 Task: Find the cheapest round-trip flight from Los Angeles to New York, departing on August 1 and returning on October 30.
Action: Mouse pressed left at (310, 221)
Screenshot: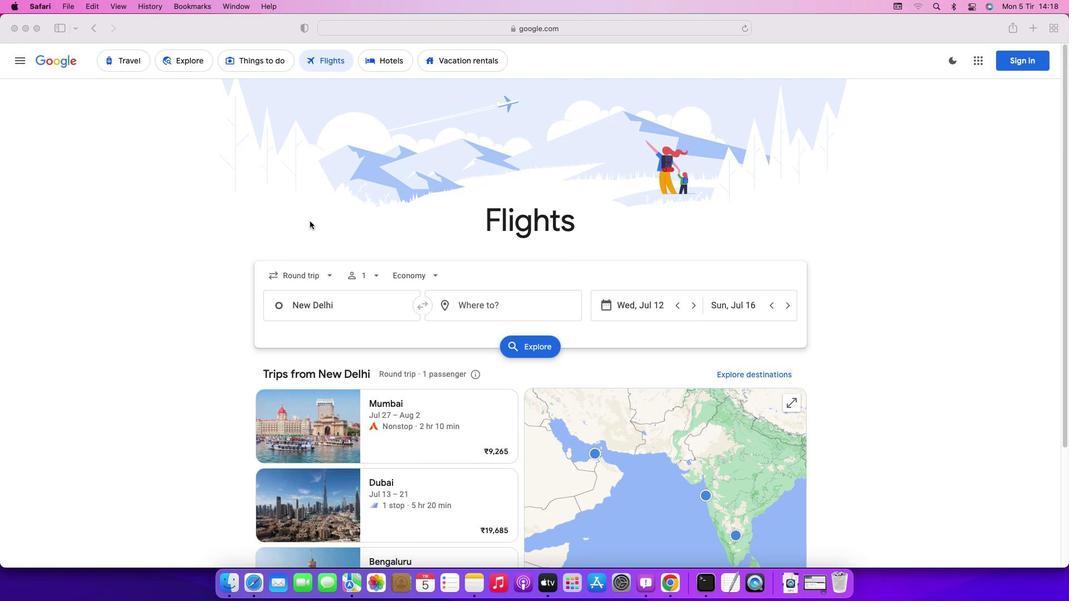 
Action: Mouse moved to (314, 274)
Screenshot: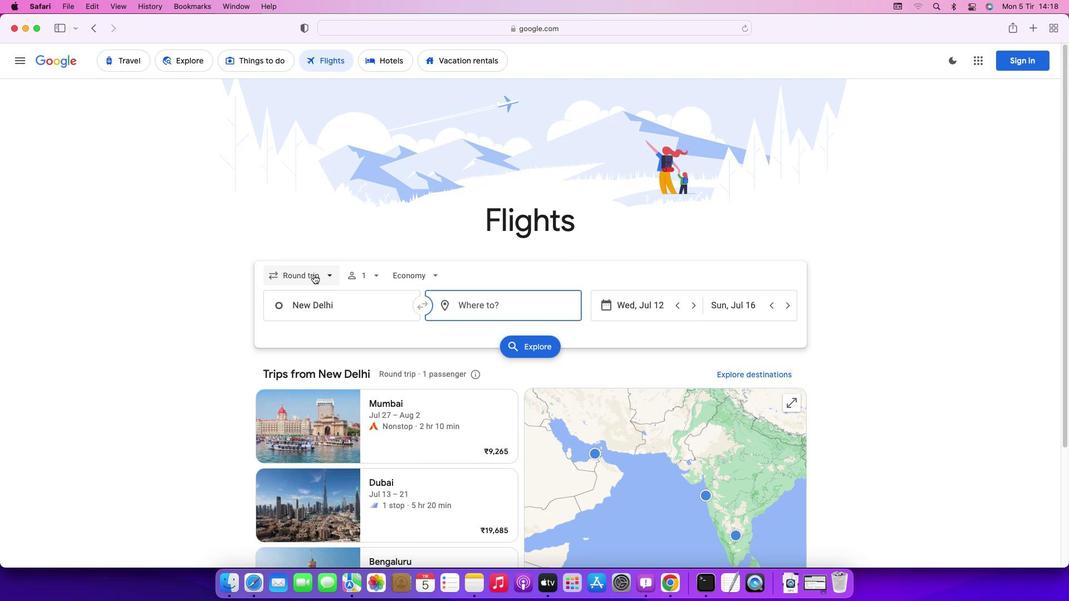 
Action: Mouse pressed left at (314, 274)
Screenshot: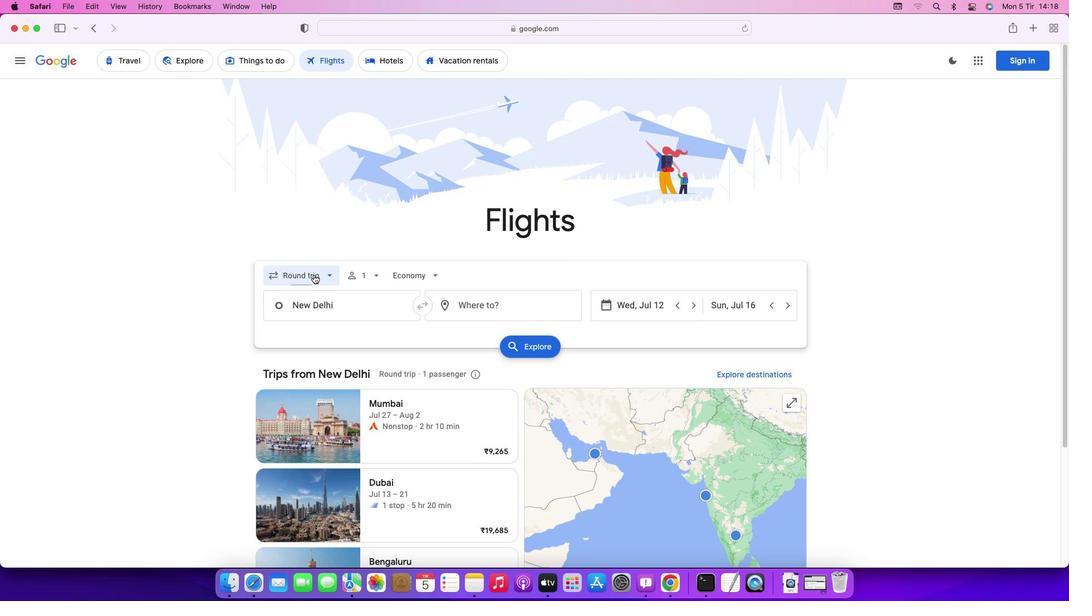 
Action: Mouse moved to (317, 303)
Screenshot: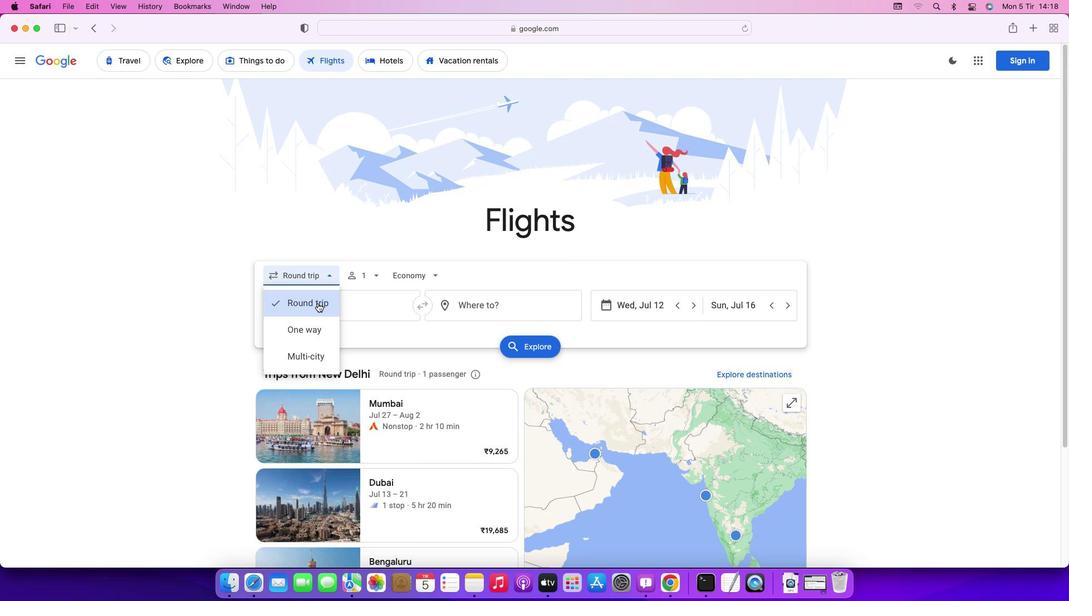 
Action: Mouse pressed left at (317, 303)
Screenshot: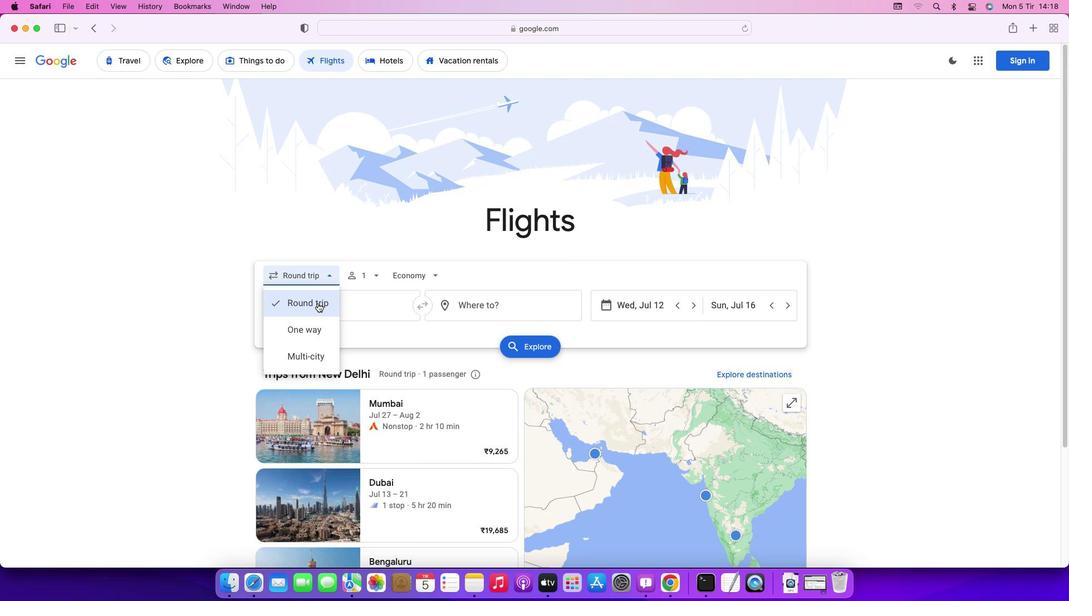 
Action: Mouse moved to (370, 275)
Screenshot: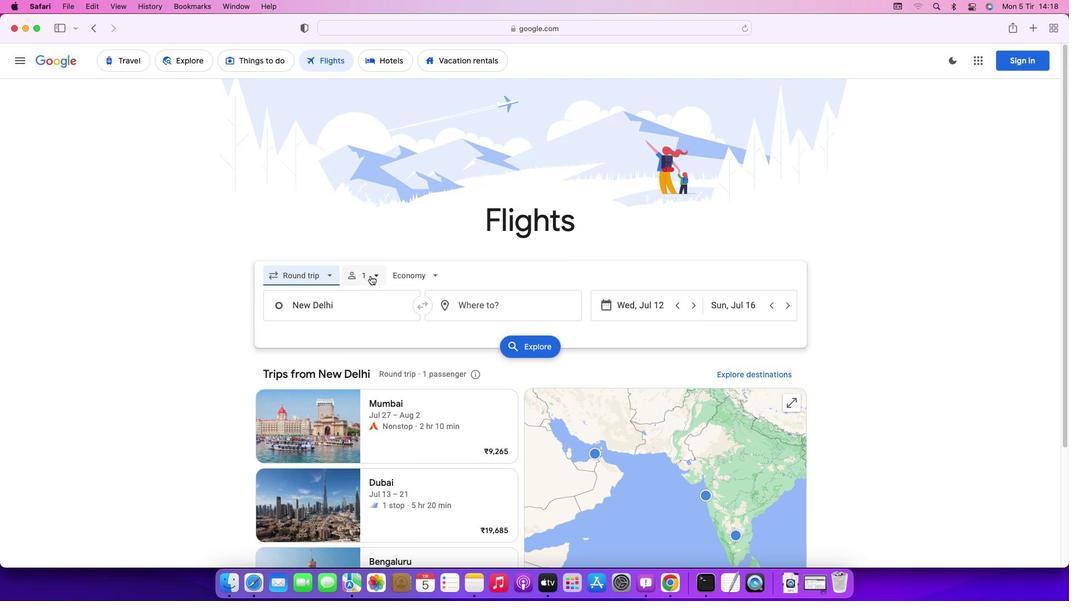 
Action: Mouse pressed left at (370, 275)
Screenshot: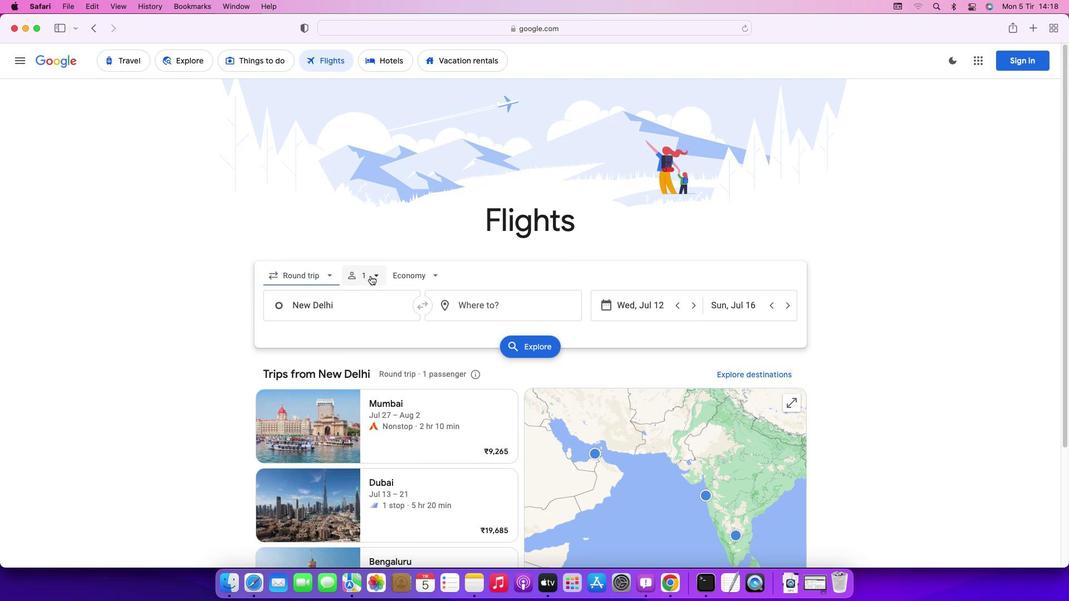 
Action: Mouse moved to (439, 305)
Screenshot: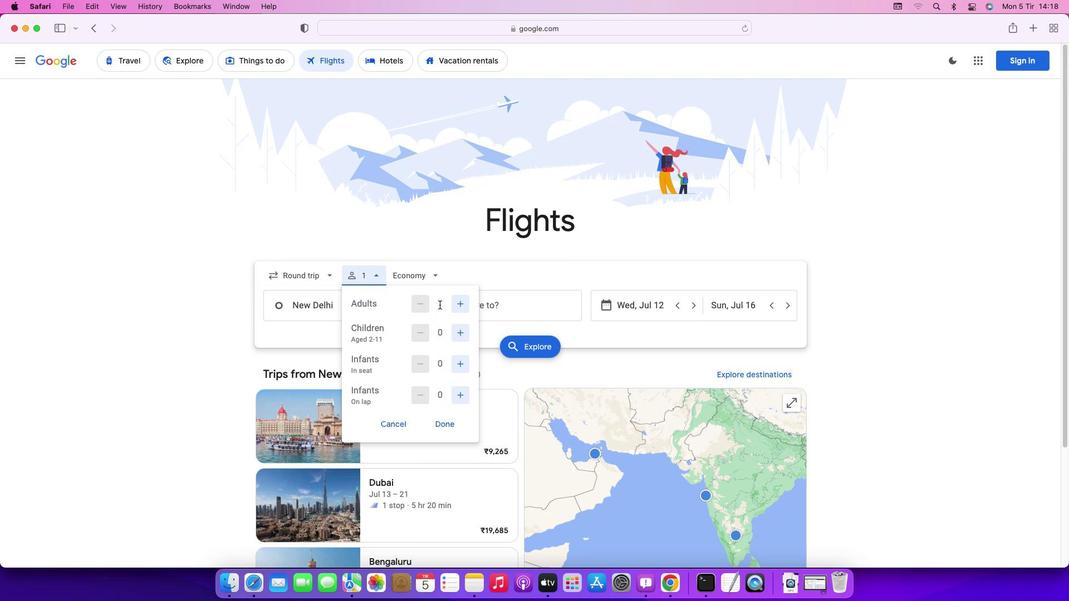 
Action: Mouse pressed left at (439, 305)
Screenshot: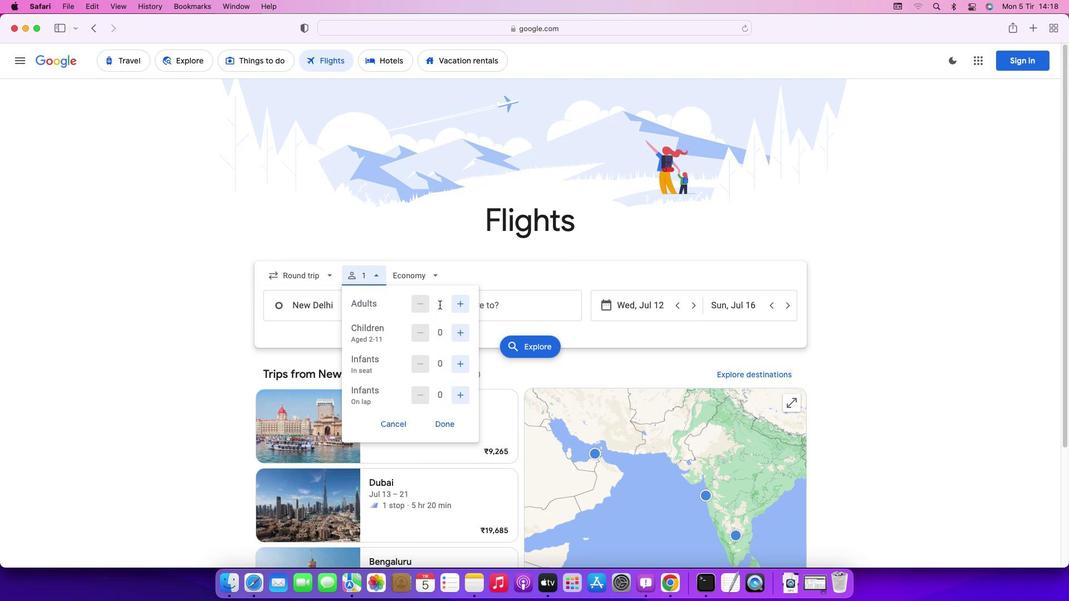 
Action: Mouse moved to (438, 423)
Screenshot: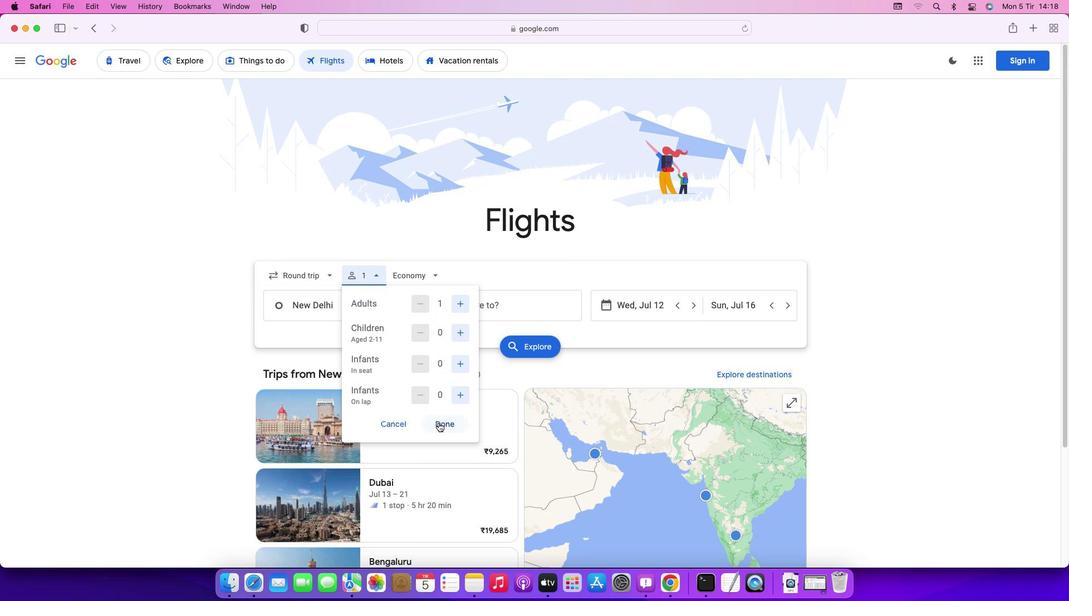 
Action: Mouse pressed left at (438, 423)
Screenshot: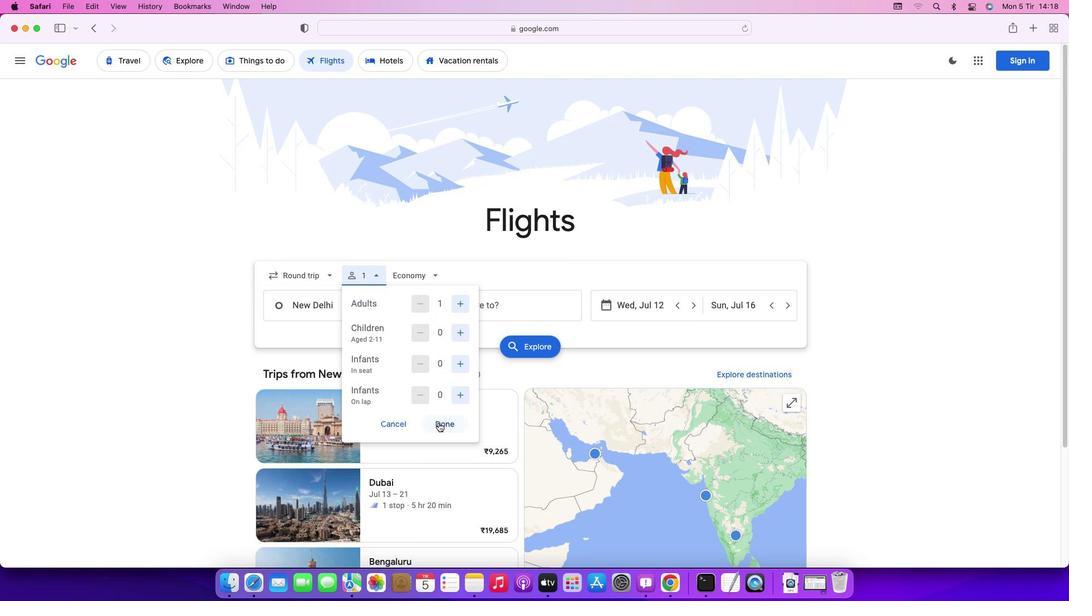 
Action: Mouse moved to (429, 276)
Screenshot: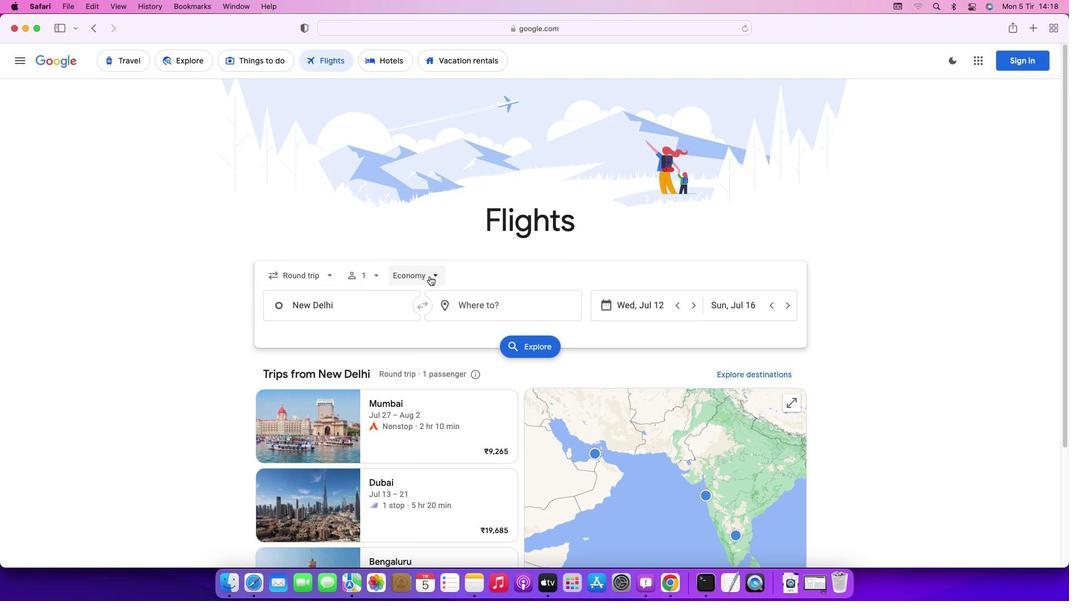 
Action: Mouse pressed left at (429, 276)
Screenshot: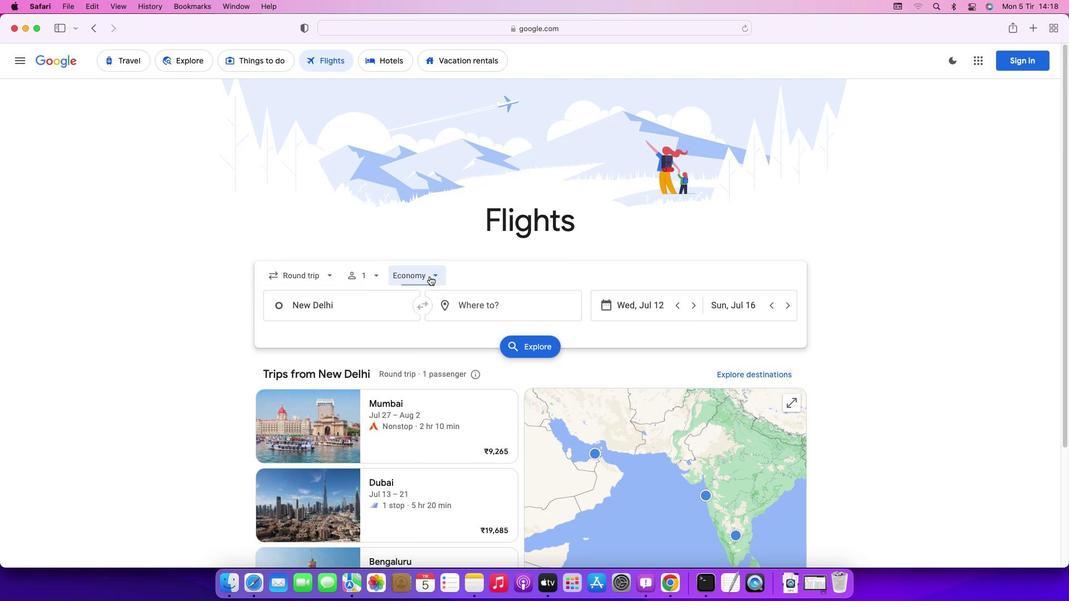 
Action: Mouse moved to (434, 301)
Screenshot: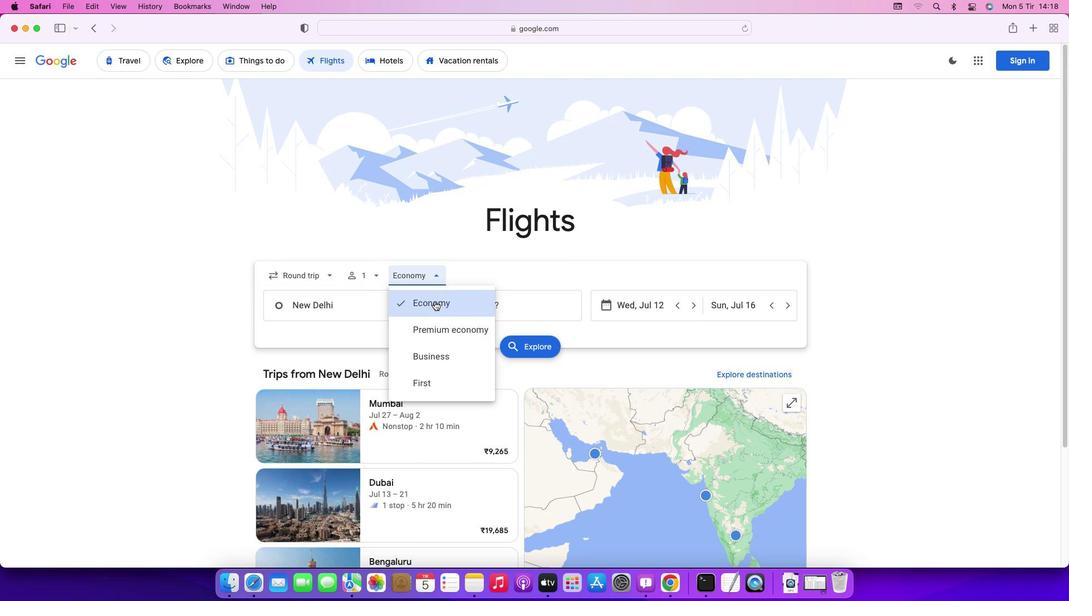 
Action: Mouse pressed left at (434, 301)
Screenshot: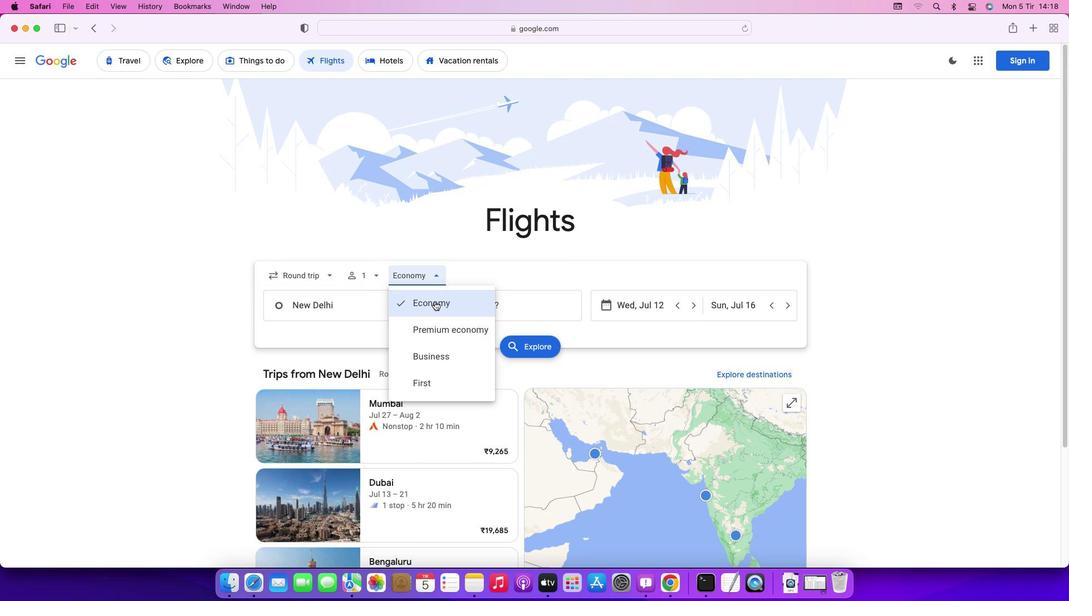
Action: Mouse moved to (350, 308)
Screenshot: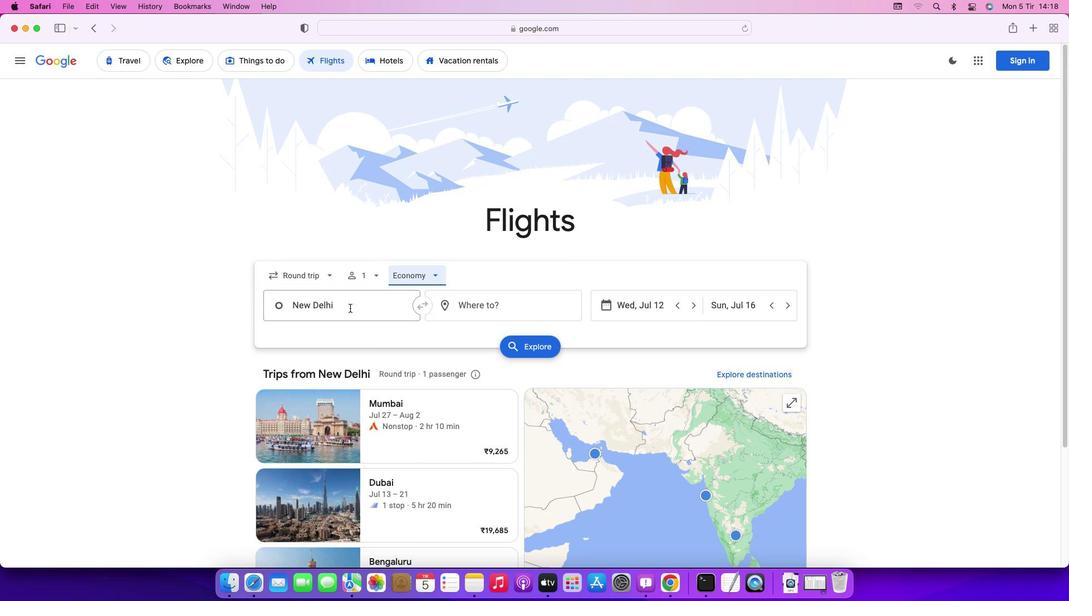 
Action: Mouse pressed left at (350, 308)
Screenshot: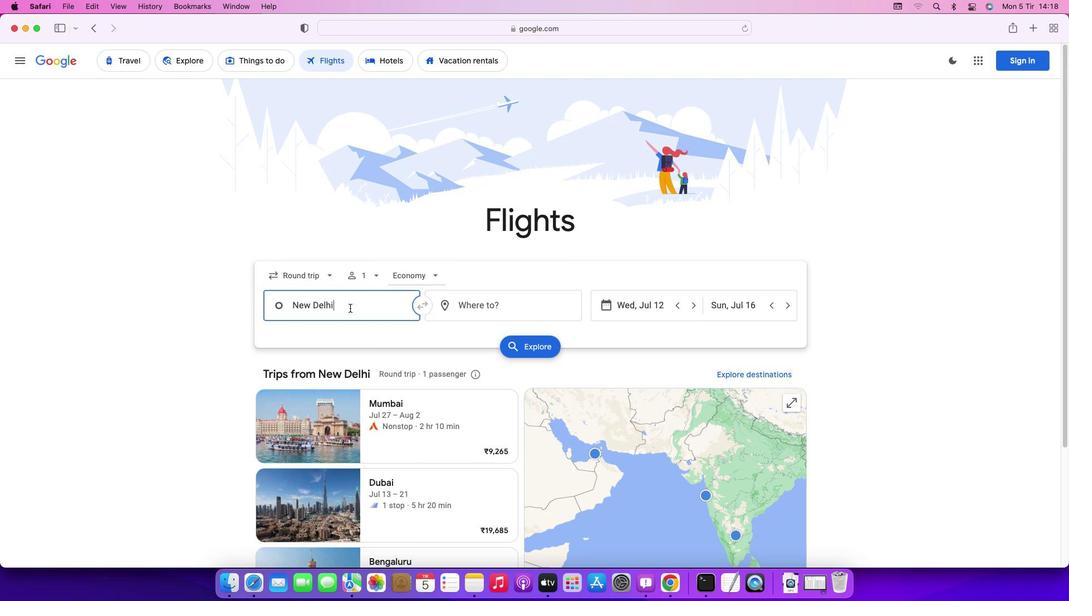 
Action: Mouse moved to (350, 308)
Screenshot: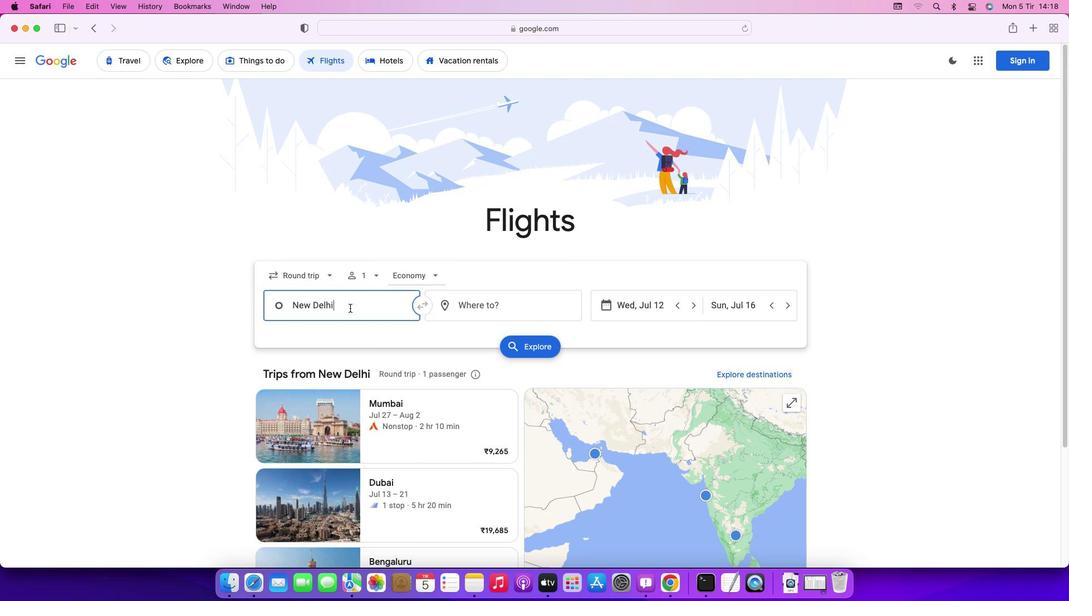
Action: Key pressed Key.backspaceKey.caps_lock'L'Key.caps_lock'o''s'Key.spaceKey.caps_lock'A'Key.caps_lock'n''g''e''l''e''s'Key.enter
Screenshot: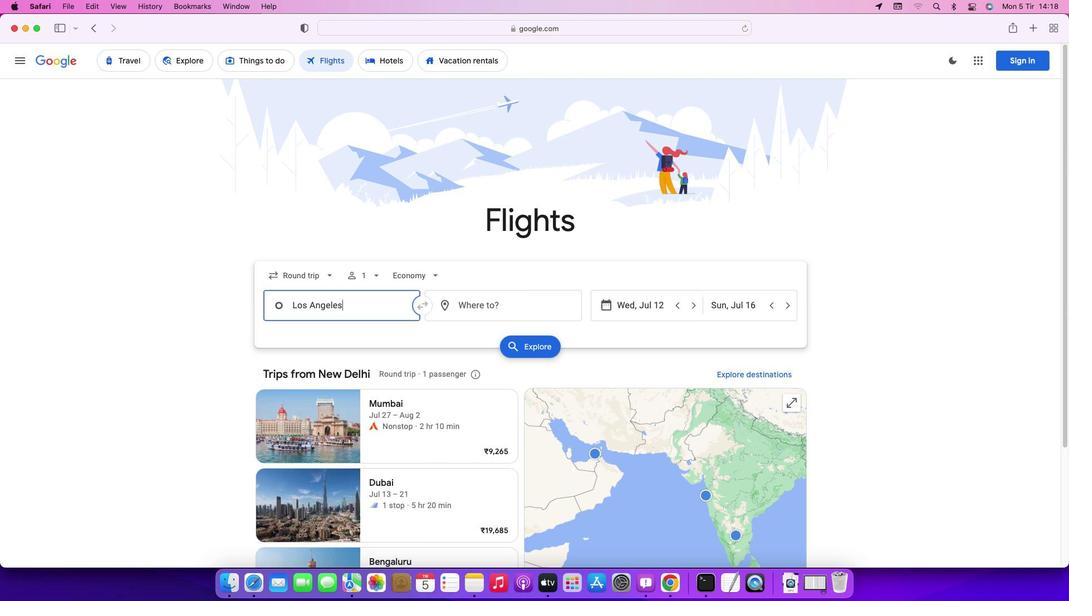 
Action: Mouse moved to (482, 306)
Screenshot: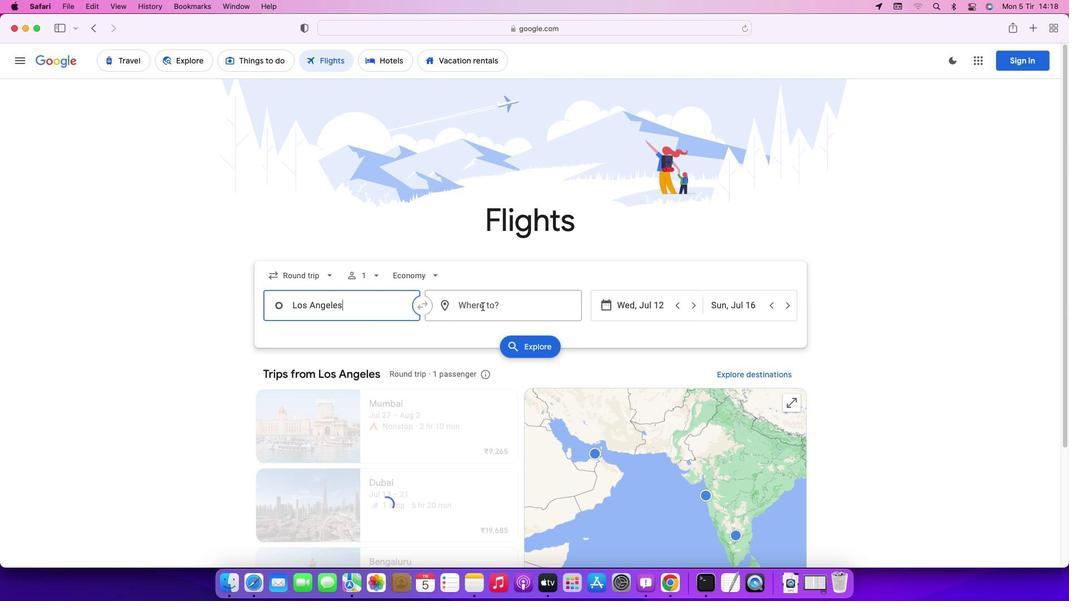 
Action: Mouse pressed left at (482, 306)
Screenshot: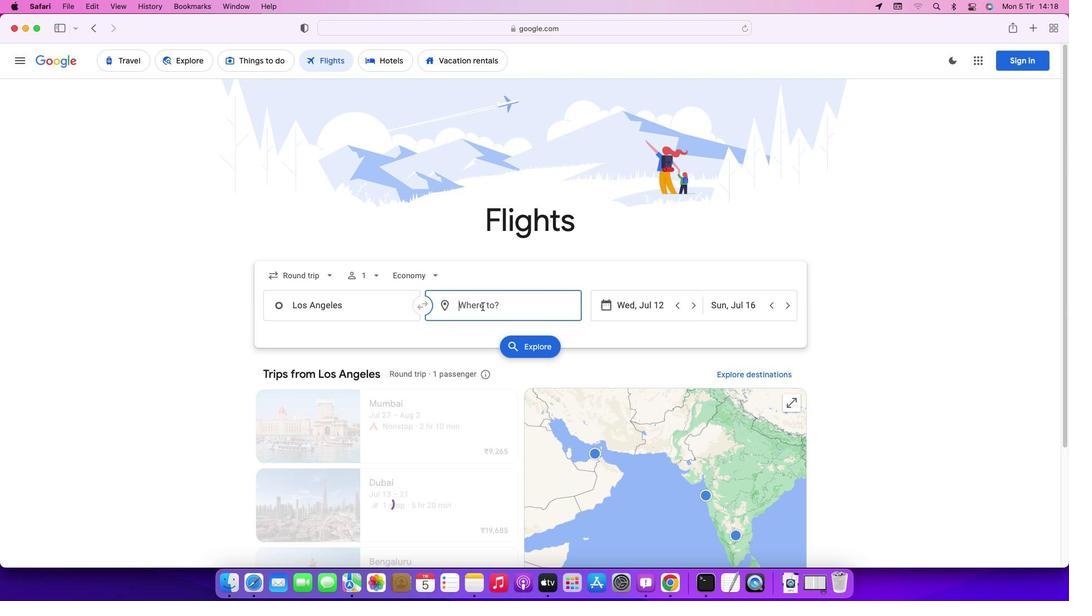 
Action: Key pressed Key.caps_lock'N'Key.caps_lock'e''w'Key.spaceKey.caps_lock'Y'Key.caps_lock'o''r''k'Key.enter
Screenshot: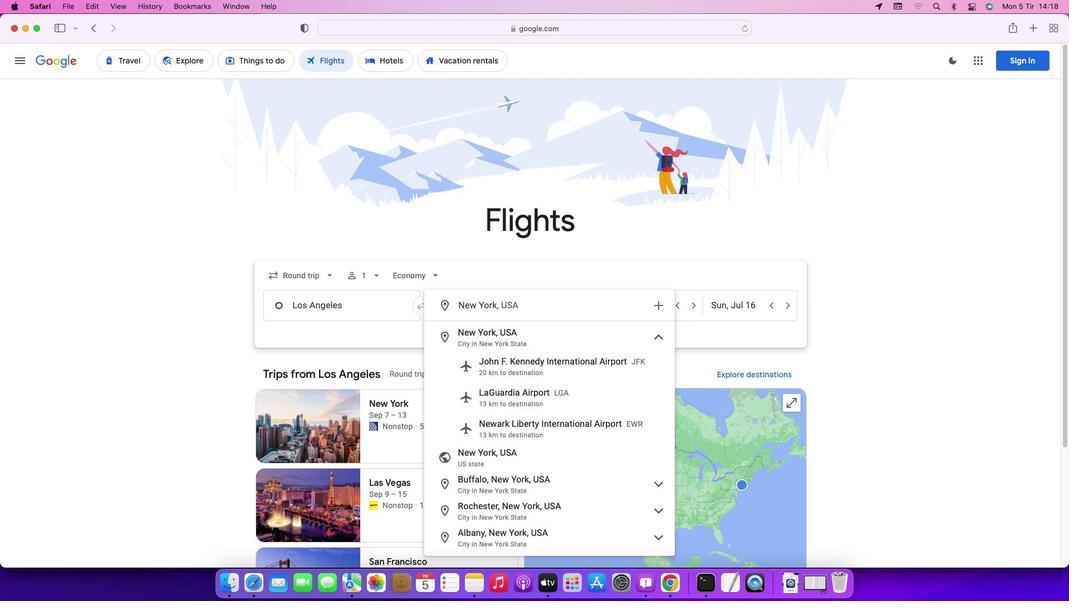 
Action: Mouse moved to (667, 304)
Screenshot: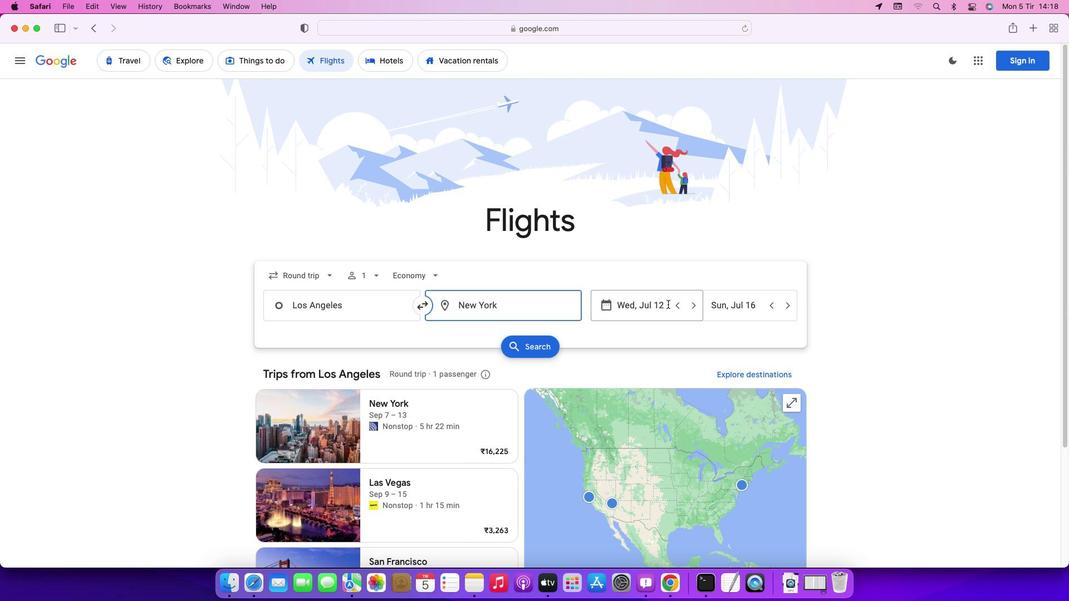 
Action: Mouse pressed left at (667, 304)
Screenshot: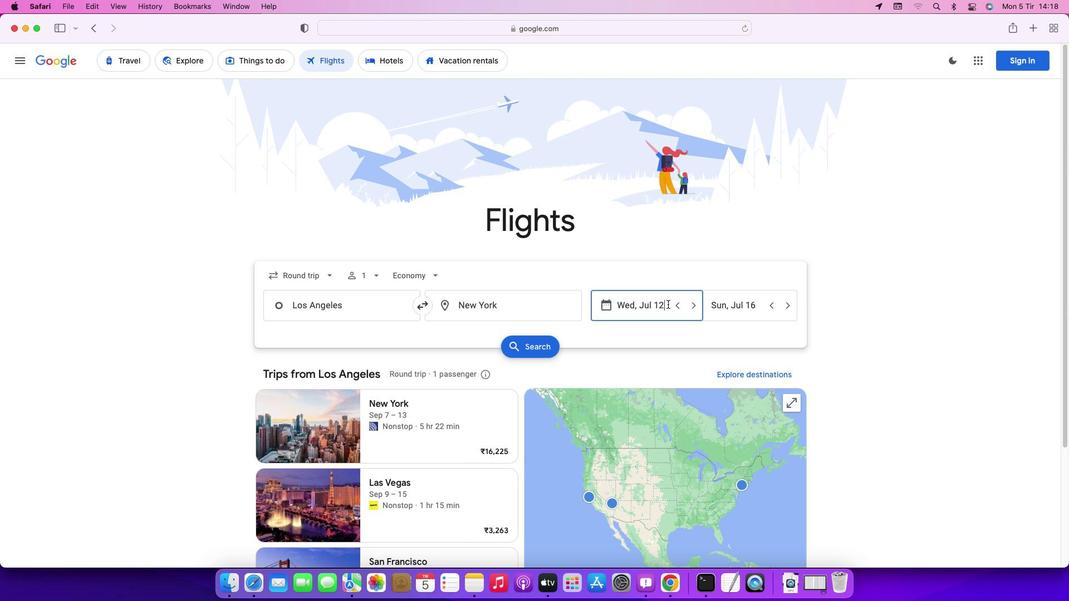 
Action: Mouse moved to (805, 416)
Screenshot: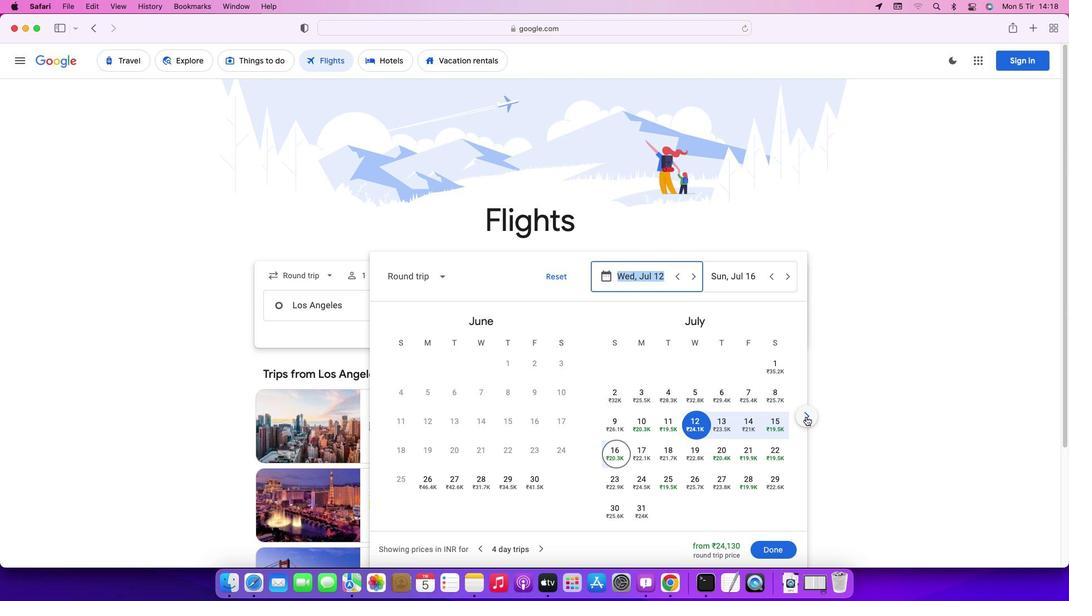 
Action: Mouse pressed left at (805, 416)
Screenshot: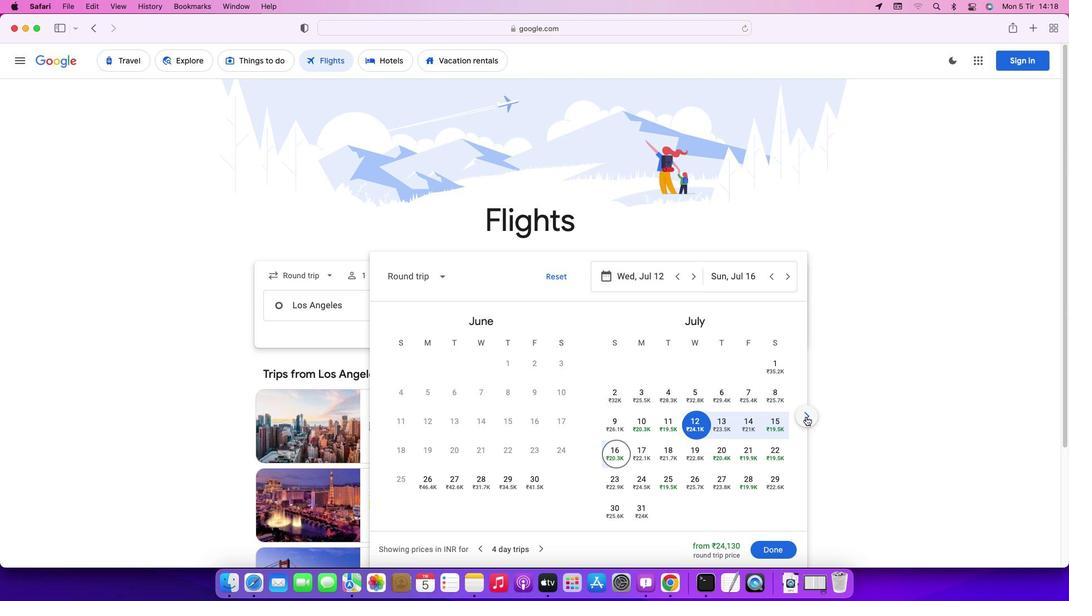 
Action: Mouse moved to (667, 364)
Screenshot: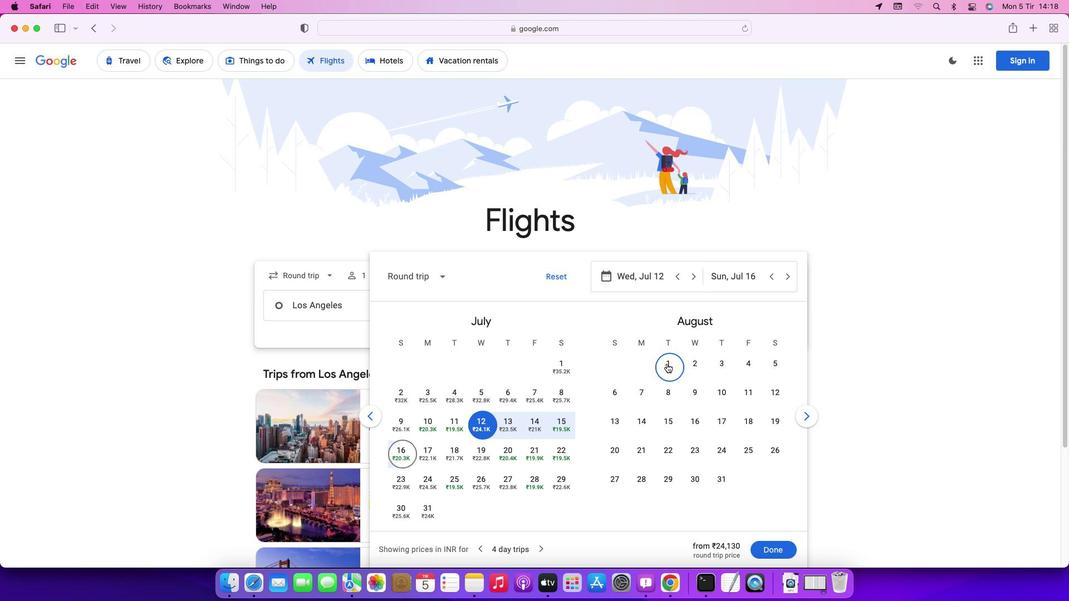 
Action: Mouse pressed left at (667, 364)
Screenshot: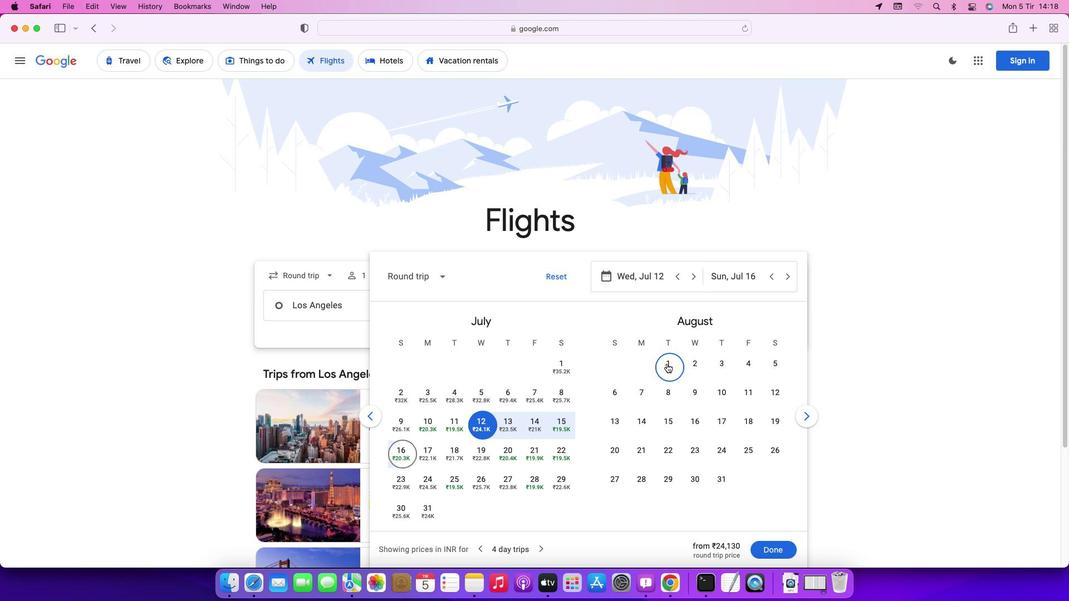 
Action: Mouse moved to (808, 419)
Screenshot: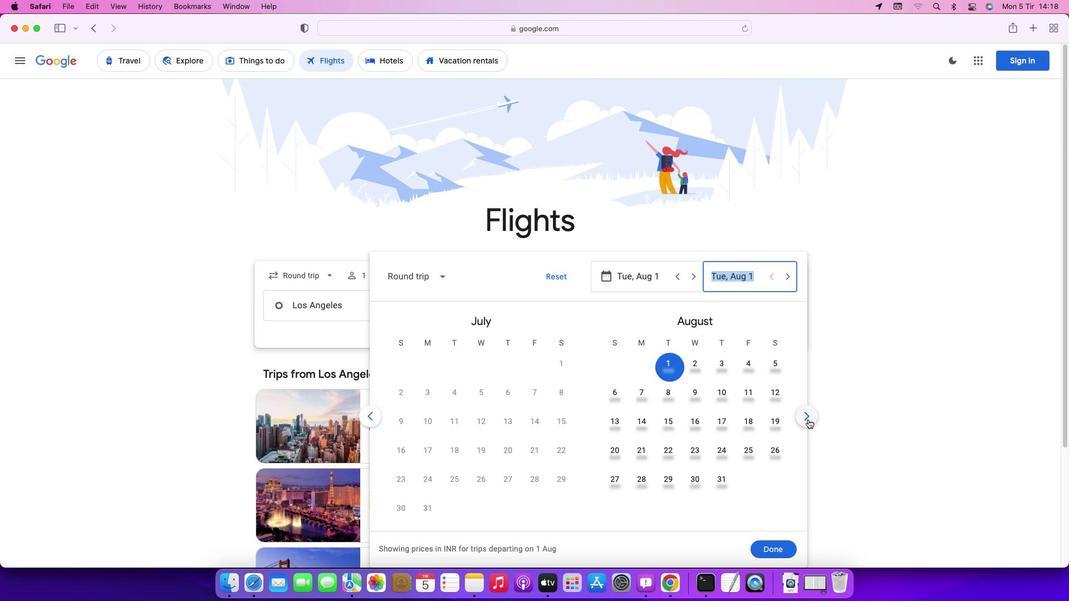 
Action: Mouse pressed left at (808, 419)
Screenshot: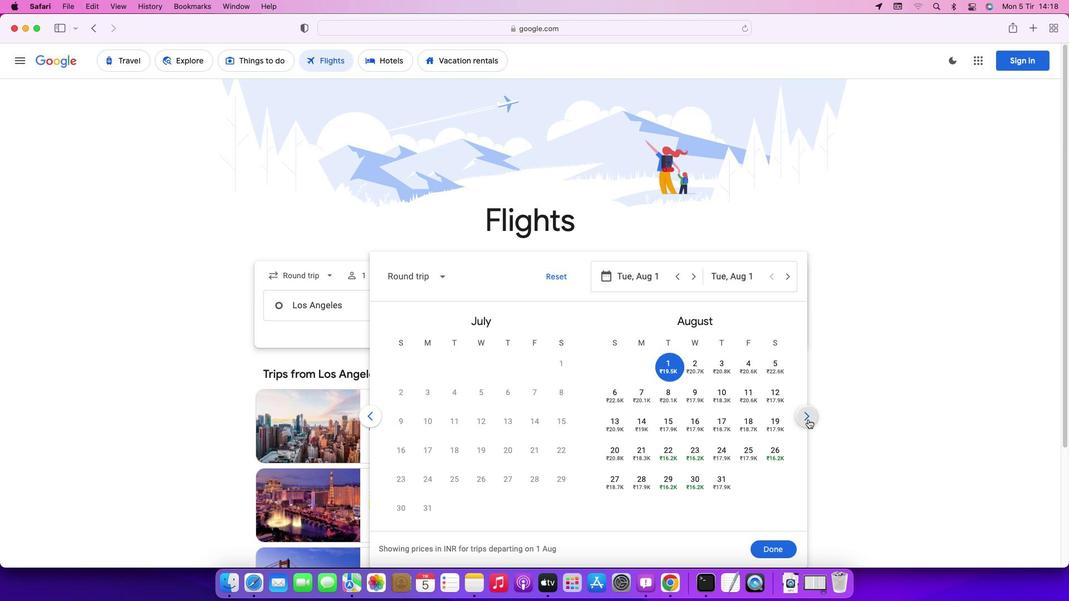 
Action: Mouse moved to (808, 419)
Screenshot: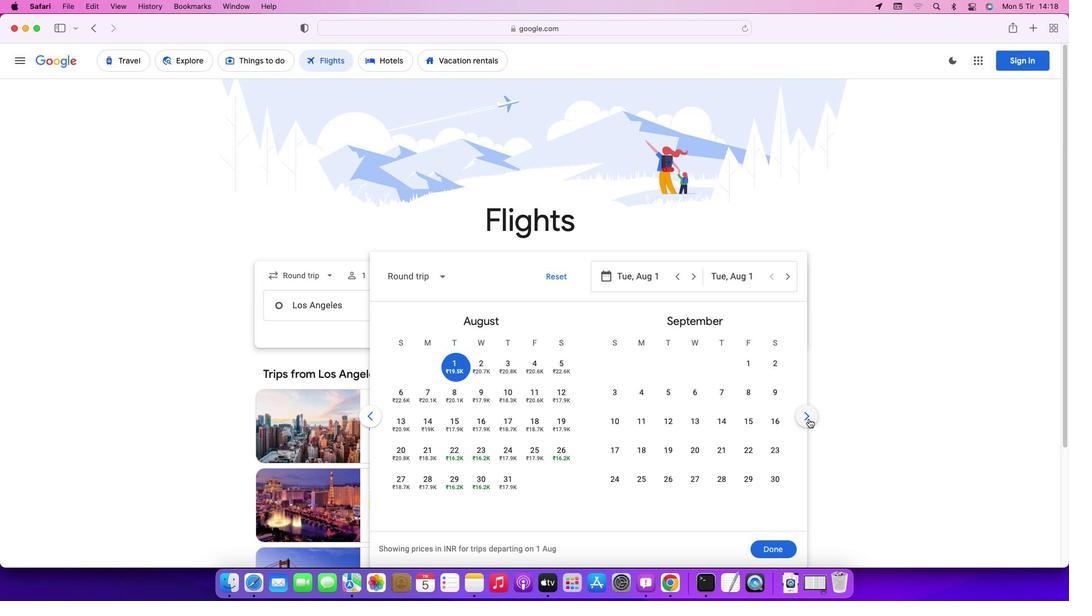 
Action: Mouse pressed left at (808, 419)
Screenshot: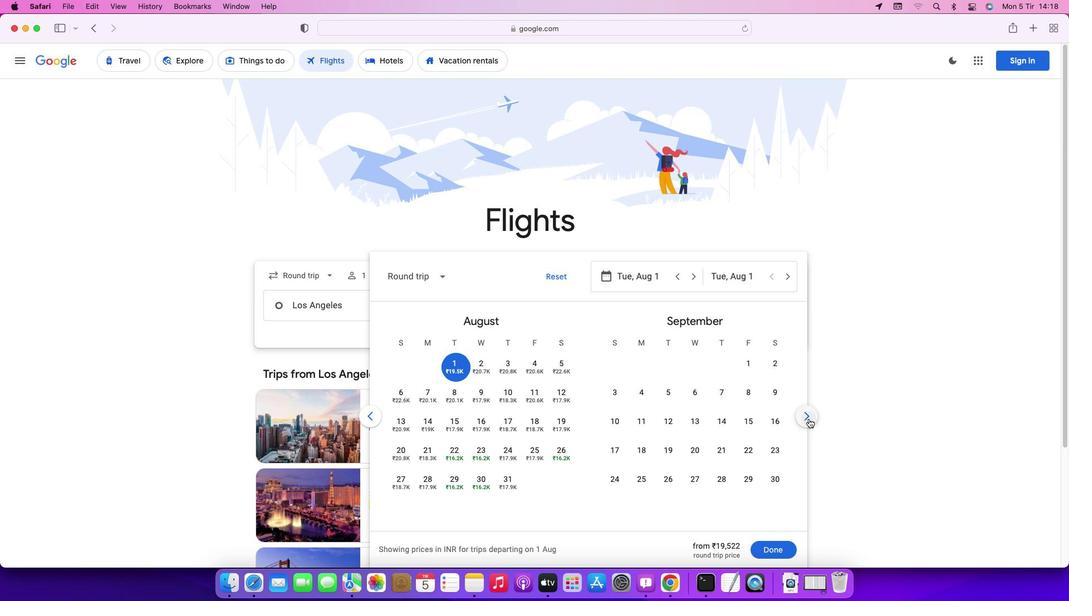 
Action: Mouse moved to (646, 477)
Screenshot: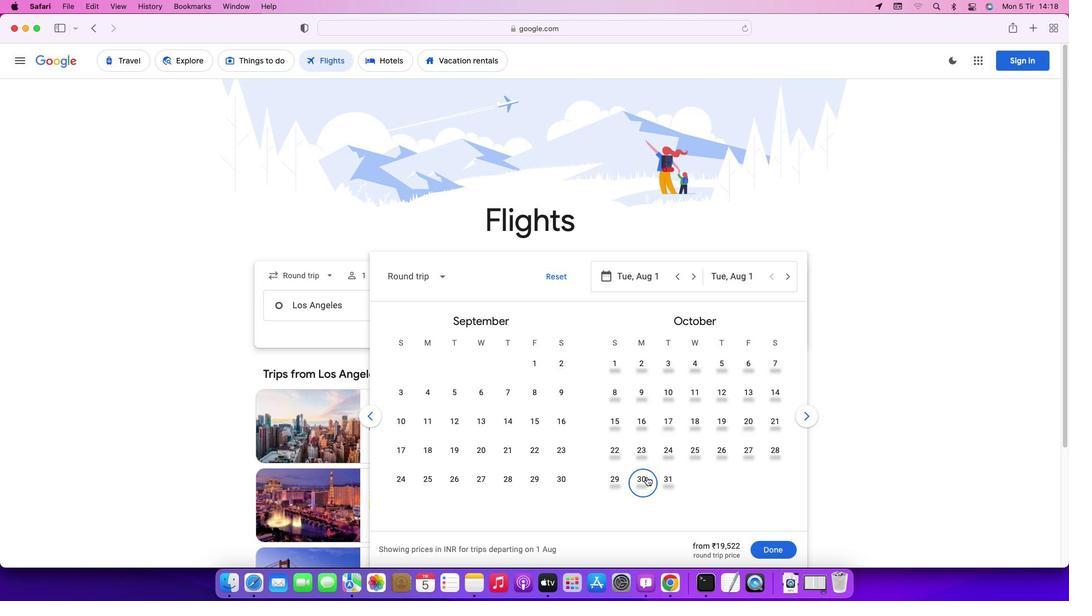 
Action: Mouse pressed left at (646, 477)
Screenshot: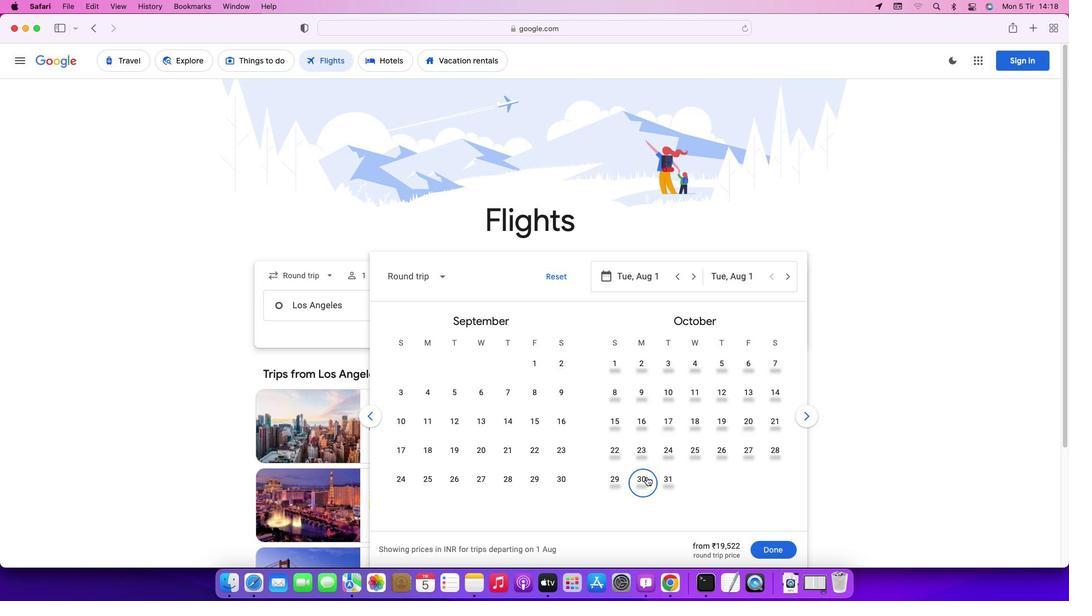 
Action: Mouse moved to (784, 547)
Screenshot: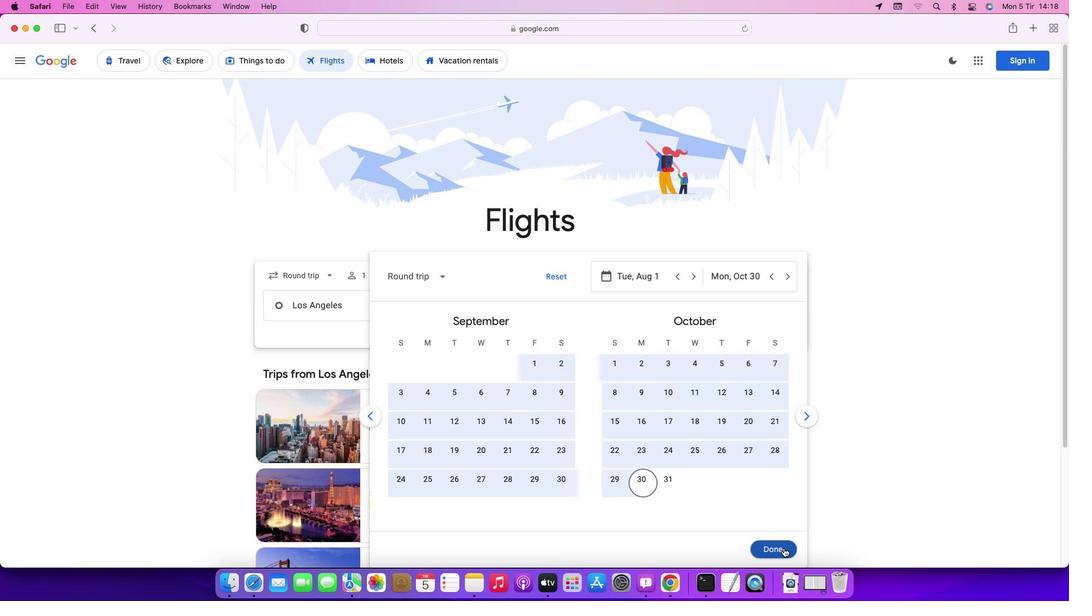 
Action: Mouse pressed left at (784, 547)
Screenshot: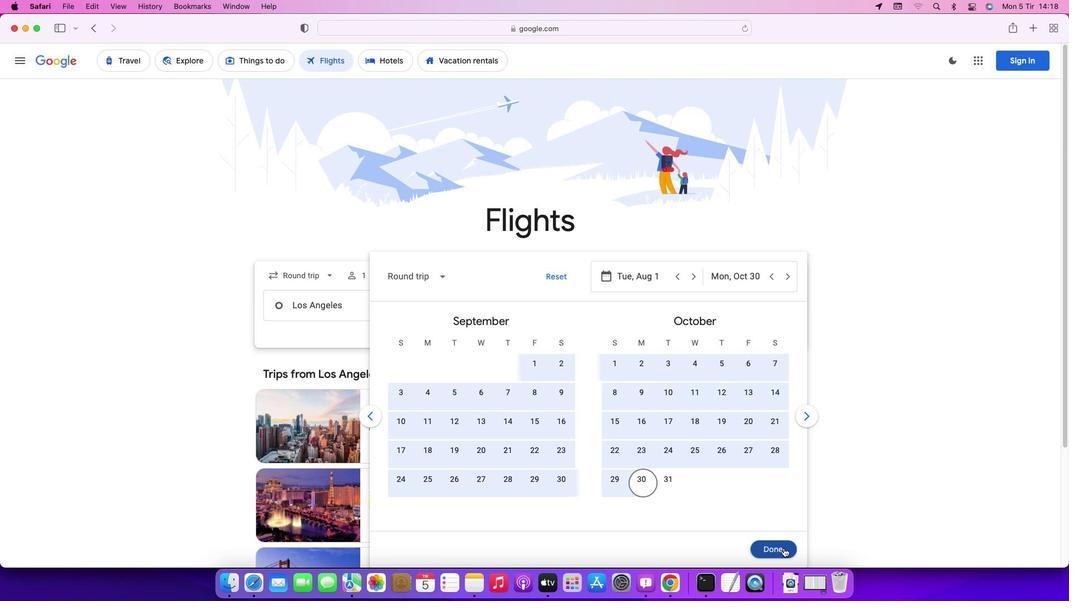 
Action: Mouse moved to (529, 343)
Screenshot: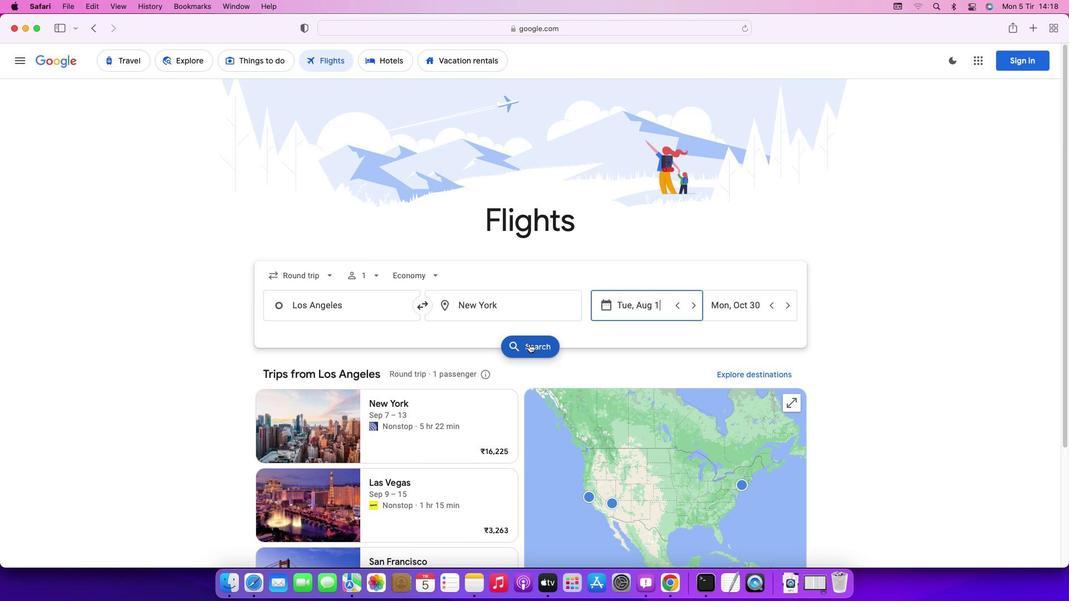 
Action: Mouse pressed left at (529, 343)
Screenshot: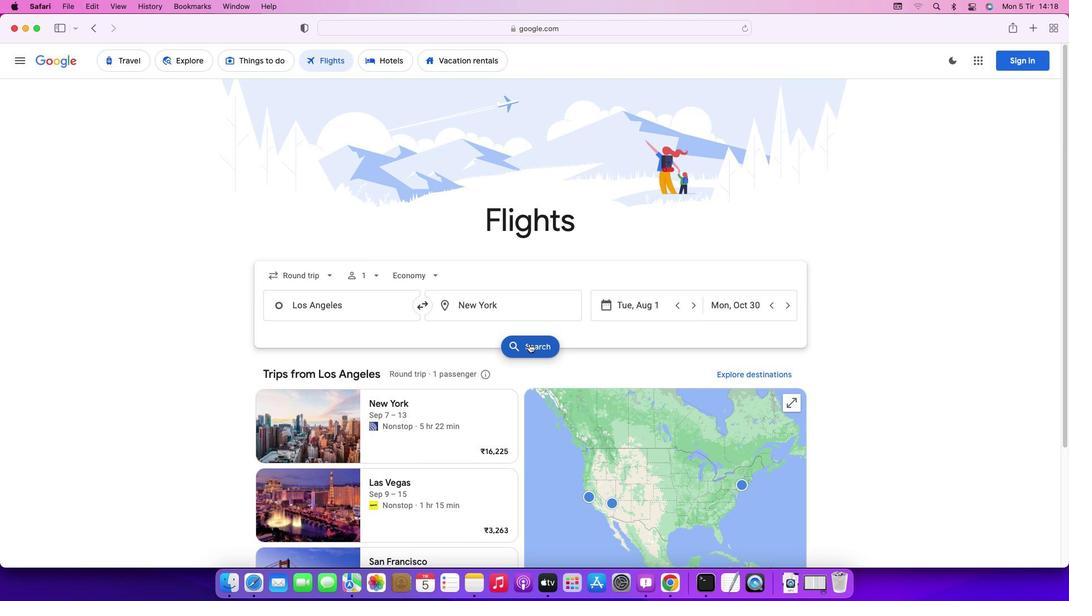 
Action: Mouse moved to (802, 257)
Screenshot: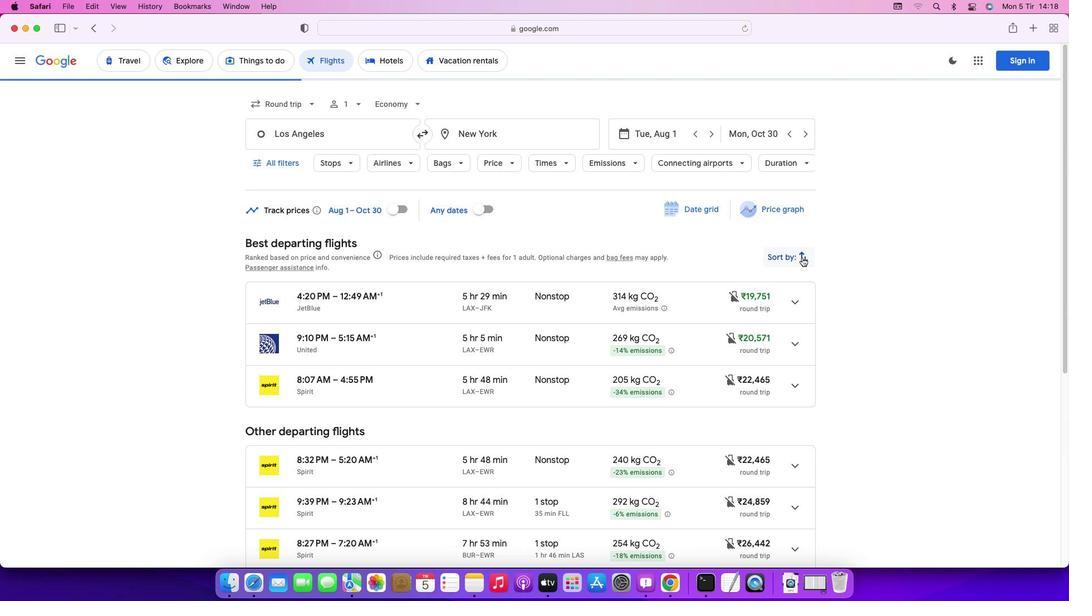
Action: Mouse pressed left at (802, 257)
Screenshot: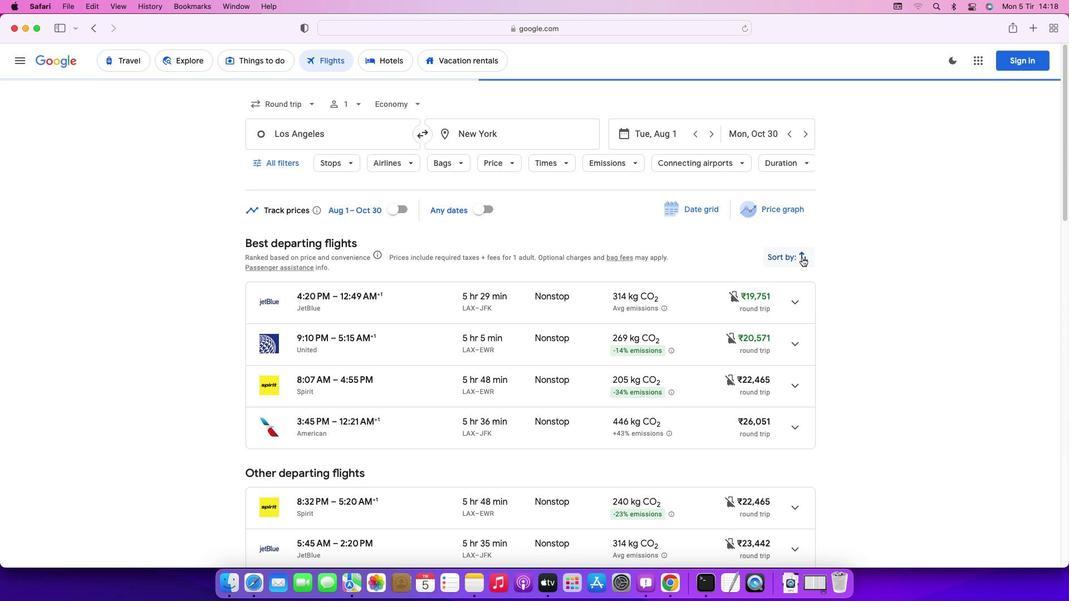 
Action: Mouse moved to (777, 319)
Screenshot: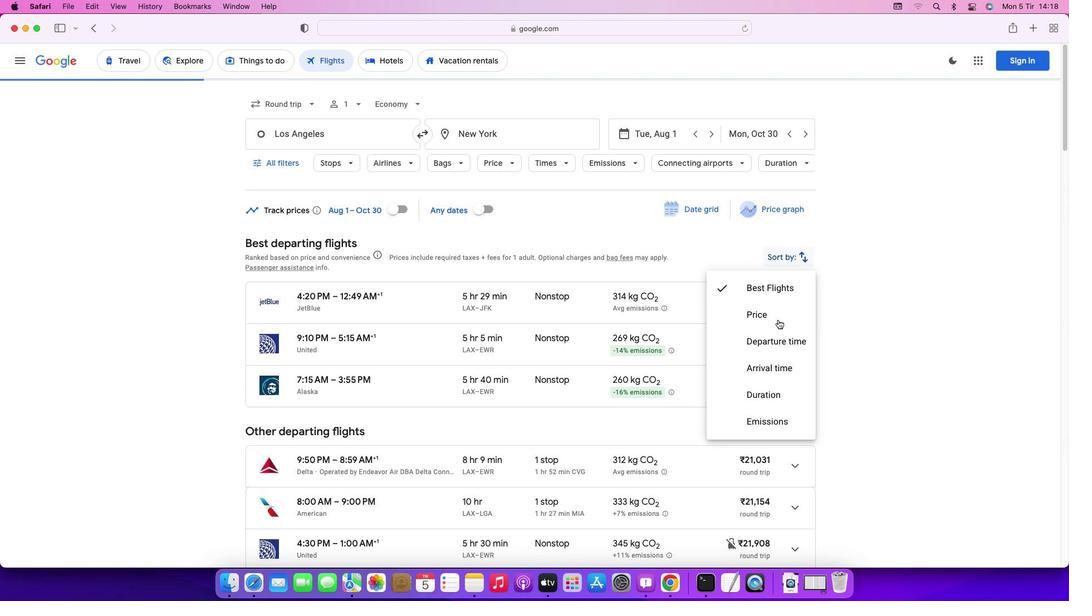 
Action: Mouse pressed left at (777, 319)
Screenshot: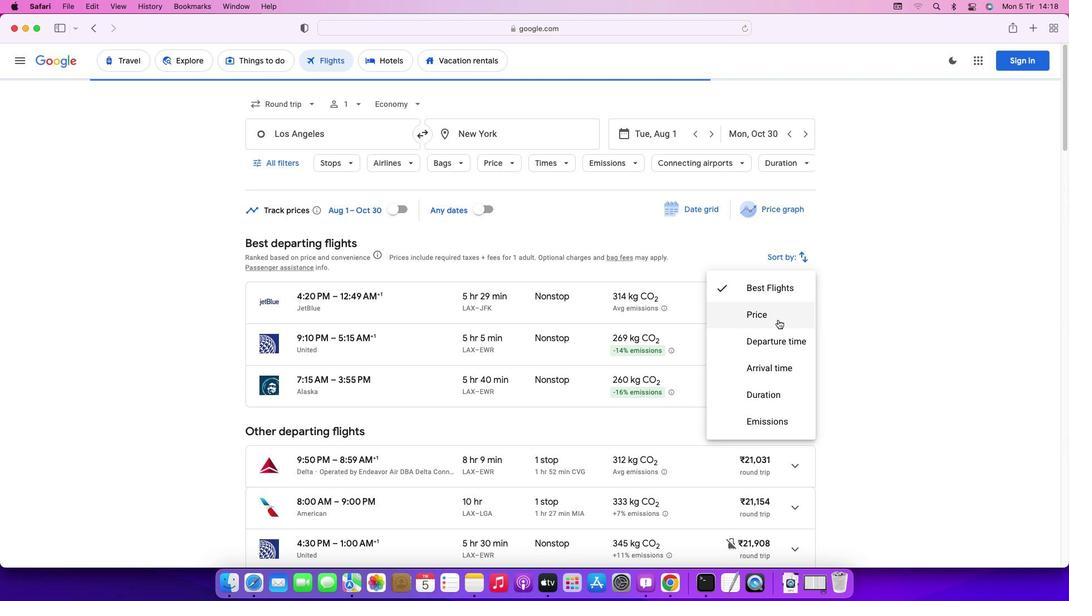 
Action: Mouse moved to (868, 382)
Screenshot: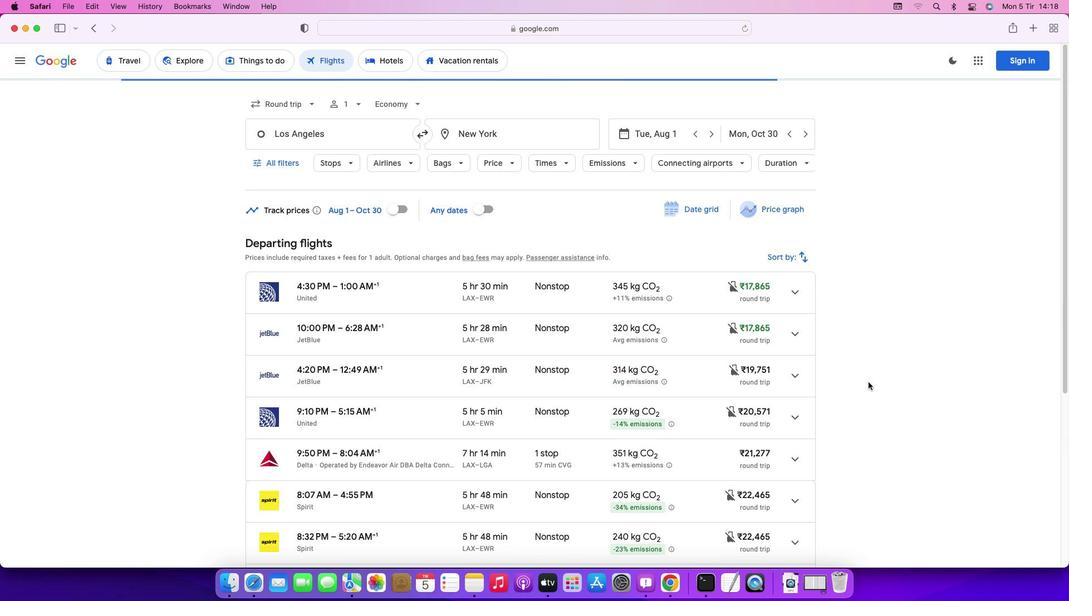 
Action: Mouse scrolled (868, 382) with delta (0, 0)
Screenshot: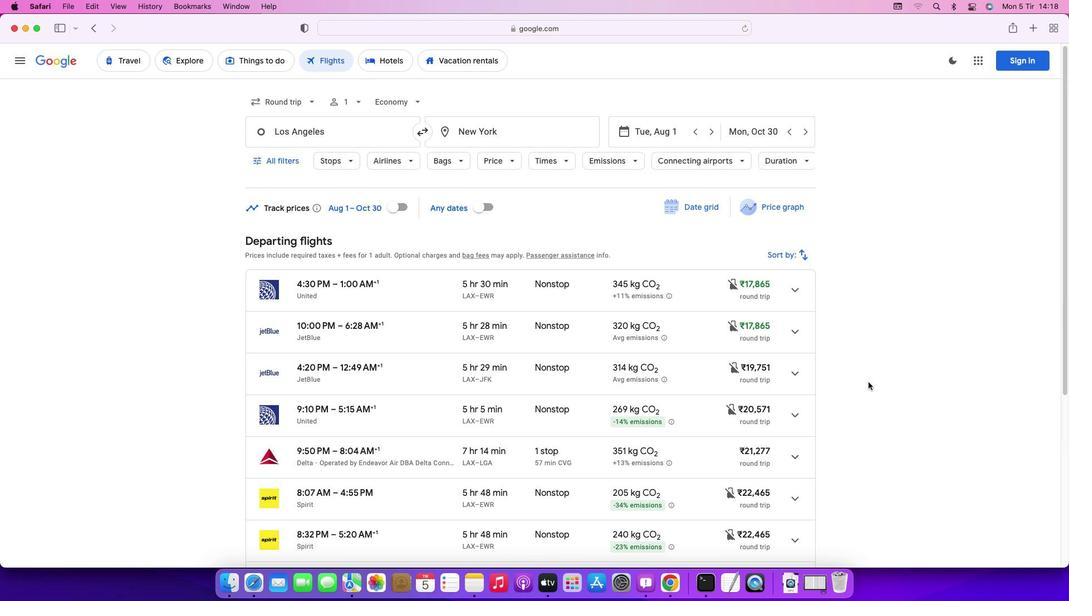 
Action: Mouse scrolled (868, 382) with delta (0, 0)
Screenshot: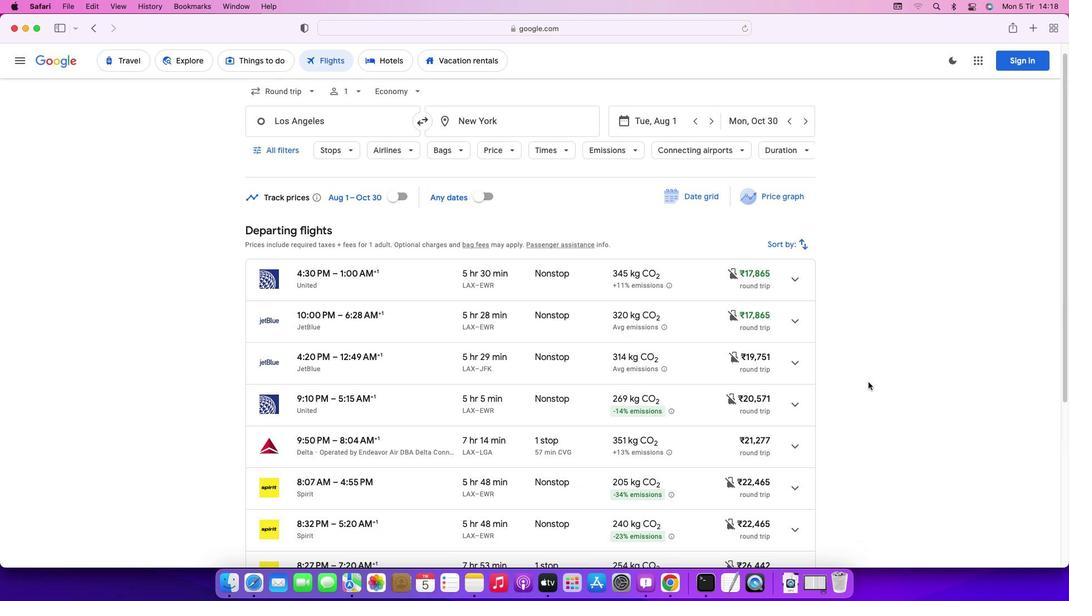 
Action: Mouse scrolled (868, 382) with delta (0, 0)
Screenshot: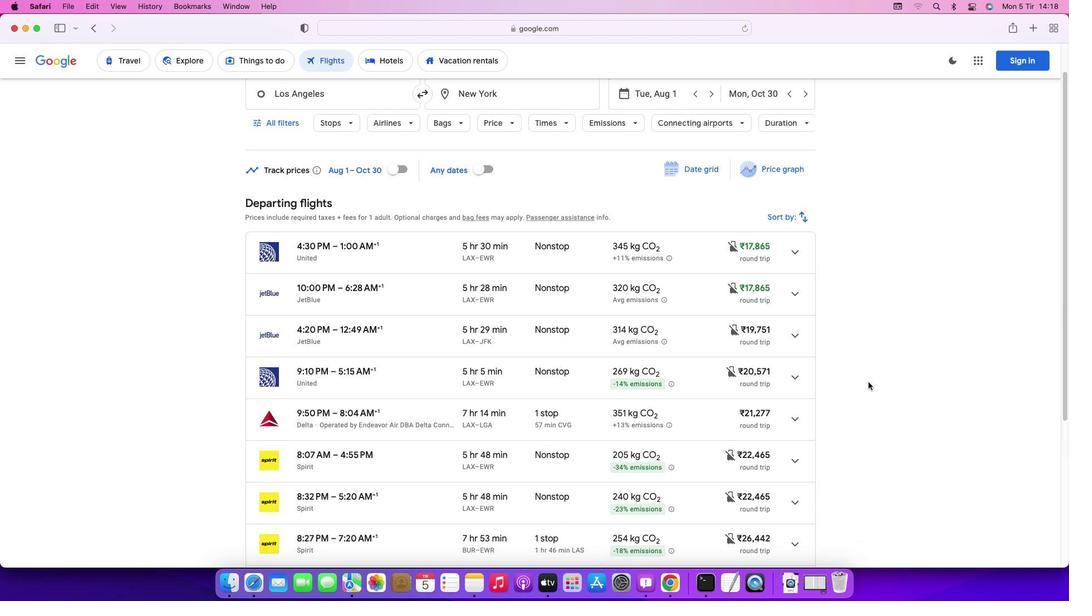 
Action: Mouse moved to (843, 461)
Screenshot: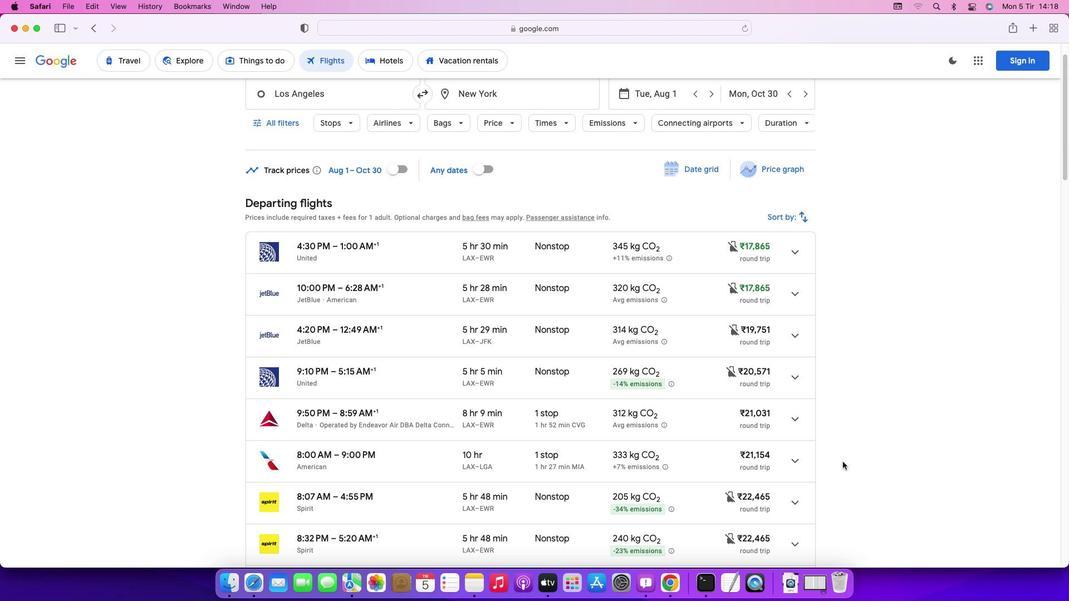 
Action: Mouse scrolled (843, 461) with delta (0, 0)
Screenshot: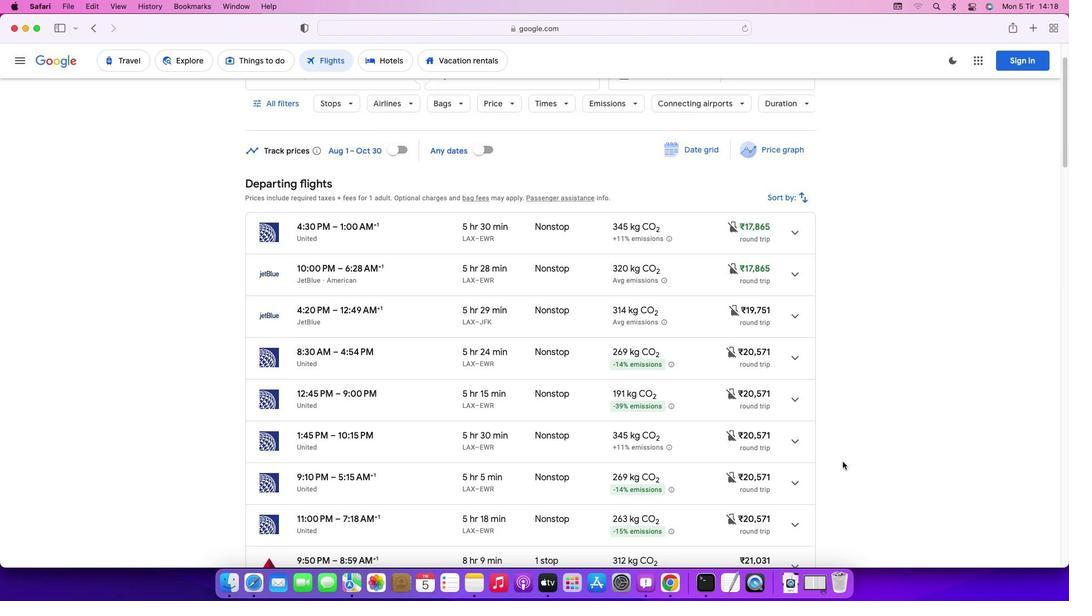 
Action: Mouse scrolled (843, 461) with delta (0, 0)
Screenshot: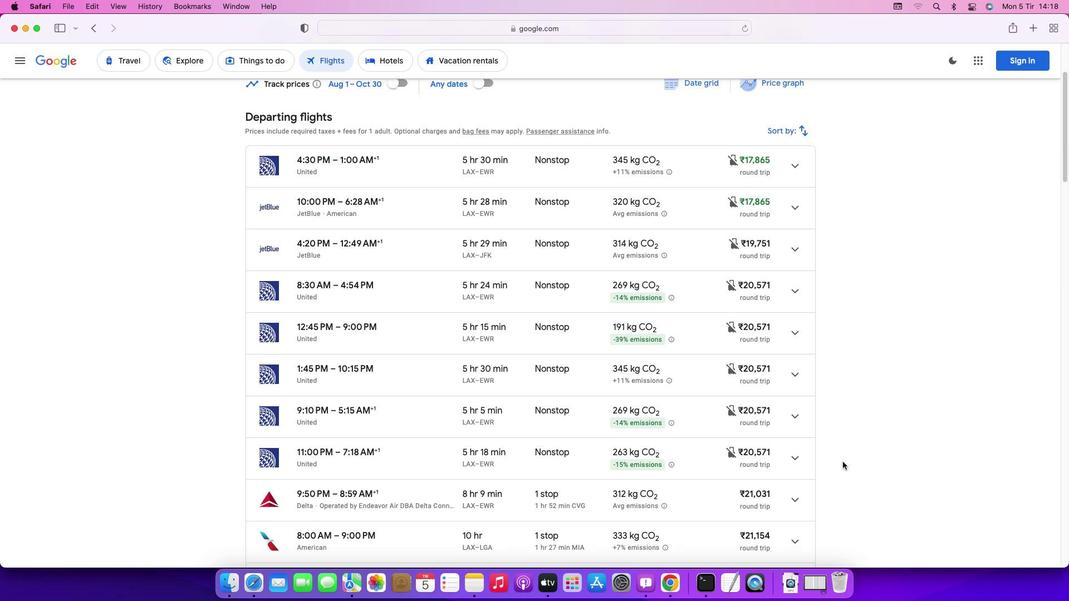 
Action: Mouse scrolled (843, 461) with delta (0, -1)
Screenshot: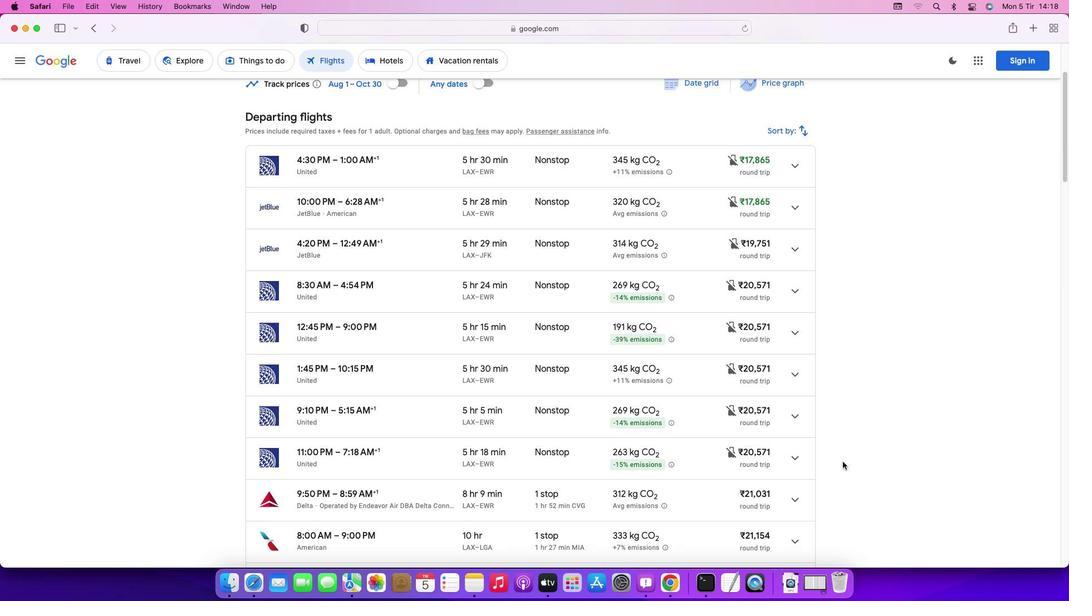 
Action: Mouse scrolled (843, 461) with delta (0, 0)
Screenshot: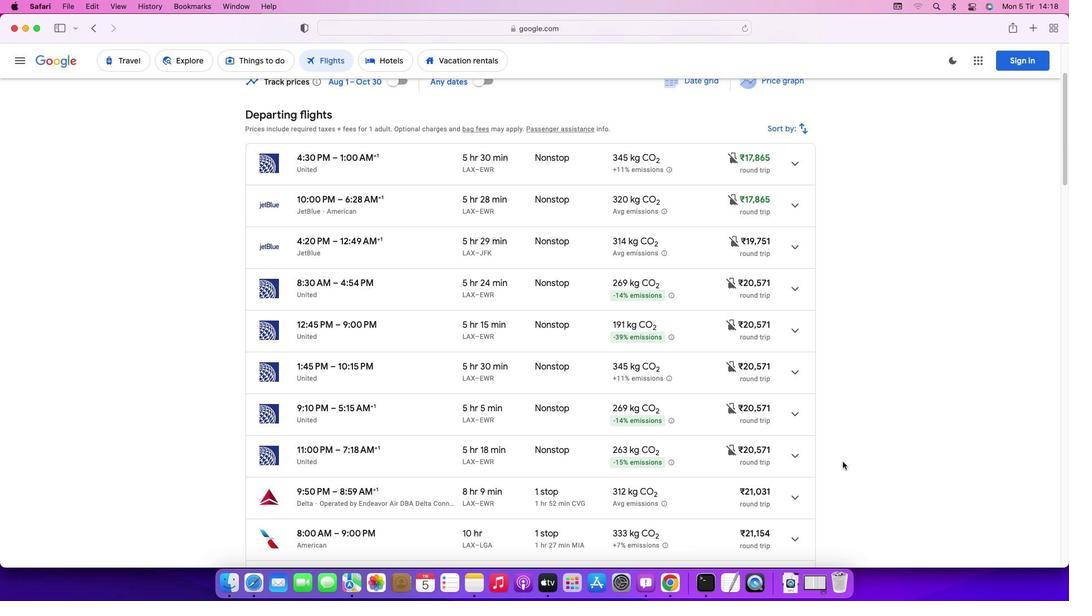 
Action: Mouse scrolled (843, 461) with delta (0, 0)
Screenshot: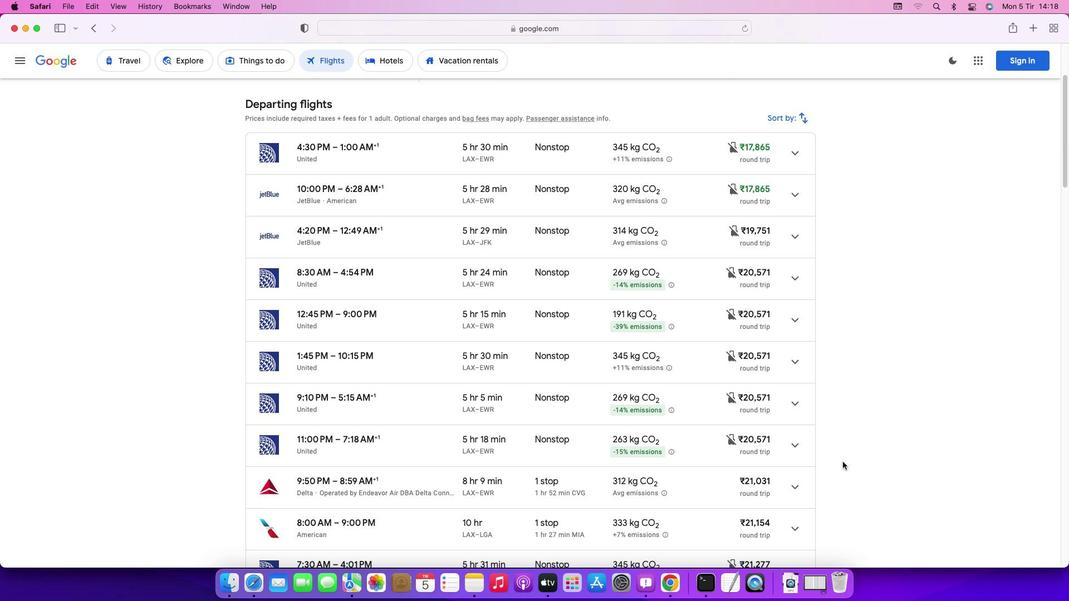 
